 Task: Delete the cells and shift left.
Action: Mouse moved to (85, 102)
Screenshot: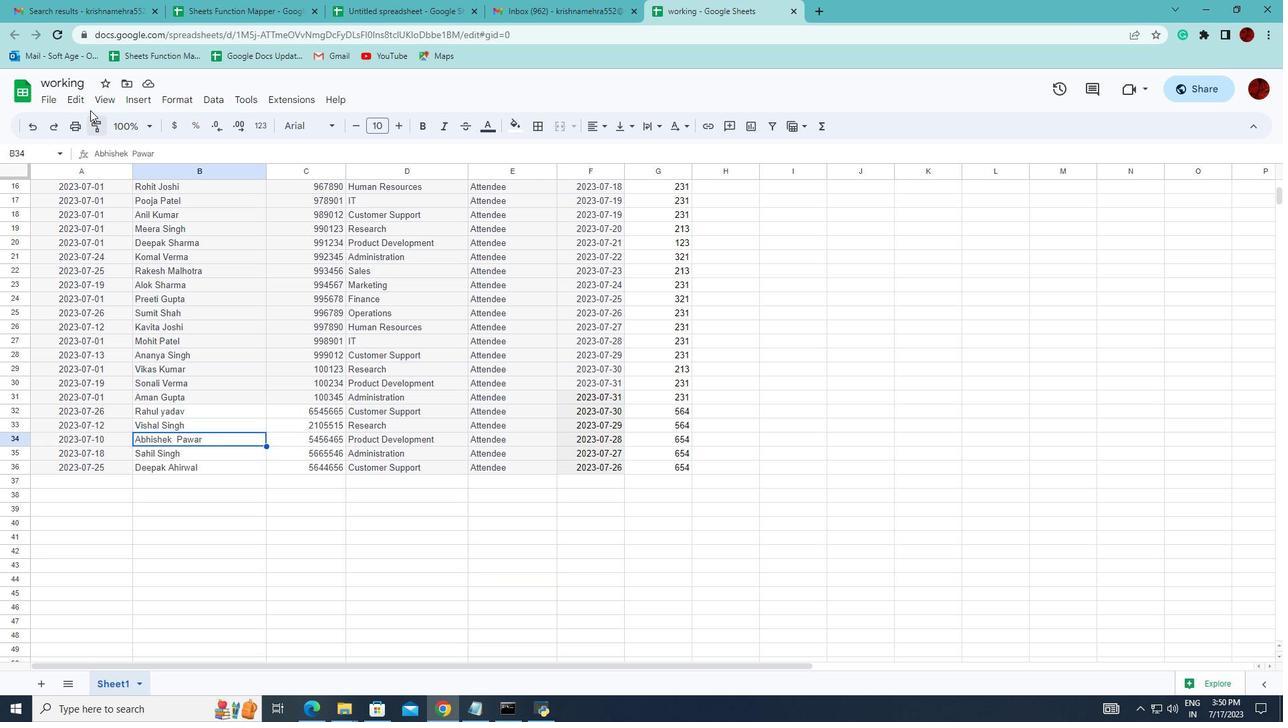 
Action: Mouse pressed left at (85, 102)
Screenshot: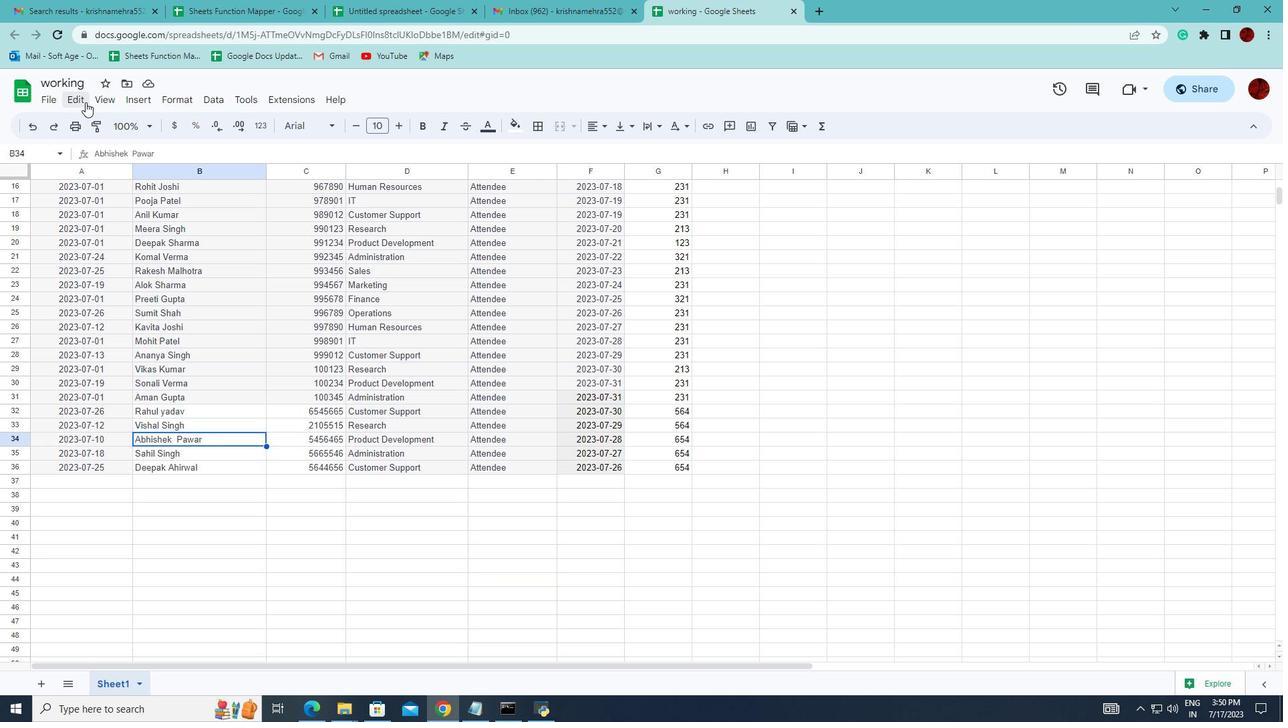 
Action: Mouse moved to (320, 385)
Screenshot: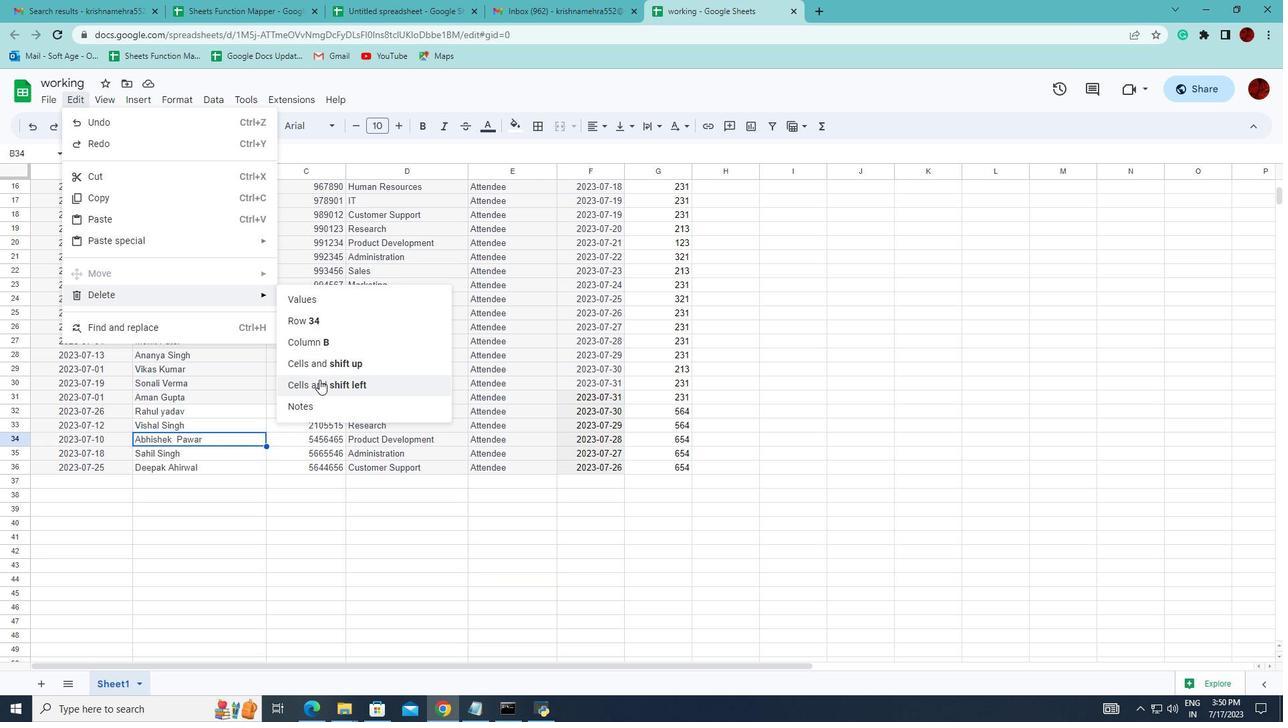 
Action: Mouse pressed left at (320, 385)
Screenshot: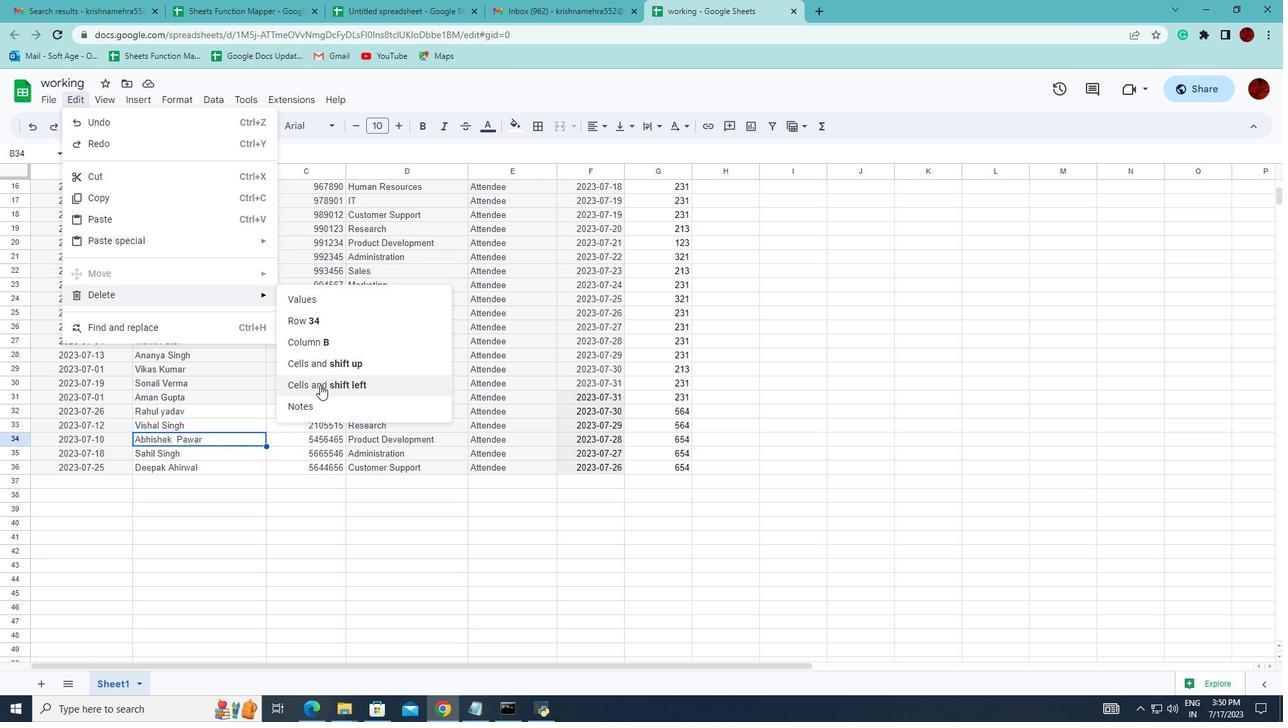 
